 Task: Create new vendor bill with Date Opened: 04-May-23, Select Vendor: NorthridgeFix, Terms: Net 15. Make bill entry for item-1 with Date: 04-May-23, Description: PC Repair, Expense Account: Repair: Computer Repair, Quantity: 2, Unit Price: 49, Sales Tax: N, Sales Tax Included: N. Make entry for item-2 with Date: 04-May-23, Description: Antivirus Installation, Expense Account: Repair: Computer Repair, Quantity: 5, Unit Price: 99, Sales Tax: N, Sales Tax Included: N. Post Bill with Post Date: 04-May-23, Post to Accounts: Liabilities:Accounts Payble. Pay / Process Payment with Transaction Date: 18-May-23, Amount: 593, Transfer Account: Checking Account. Go to 'Print Bill'. Save a pdf copy of the bill.
Action: Mouse moved to (130, 29)
Screenshot: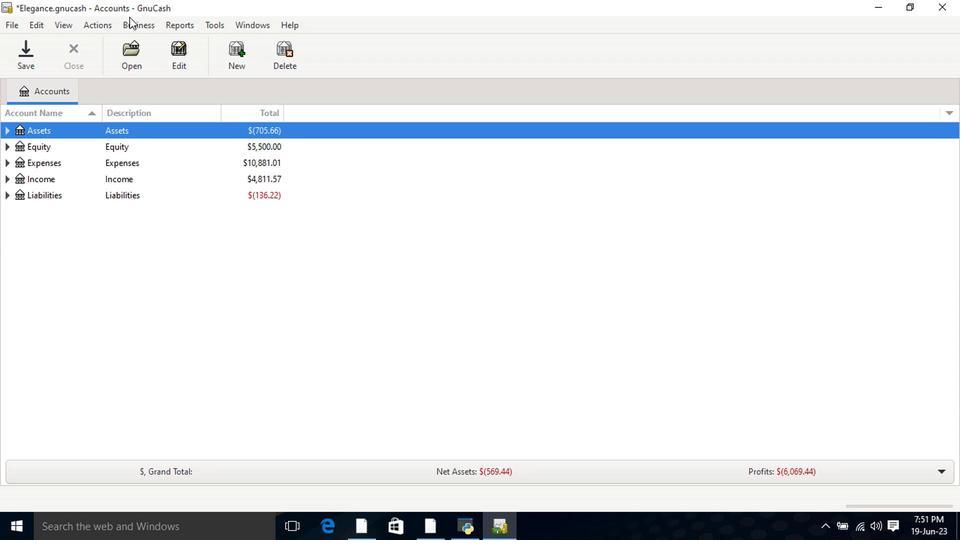 
Action: Mouse pressed left at (130, 29)
Screenshot: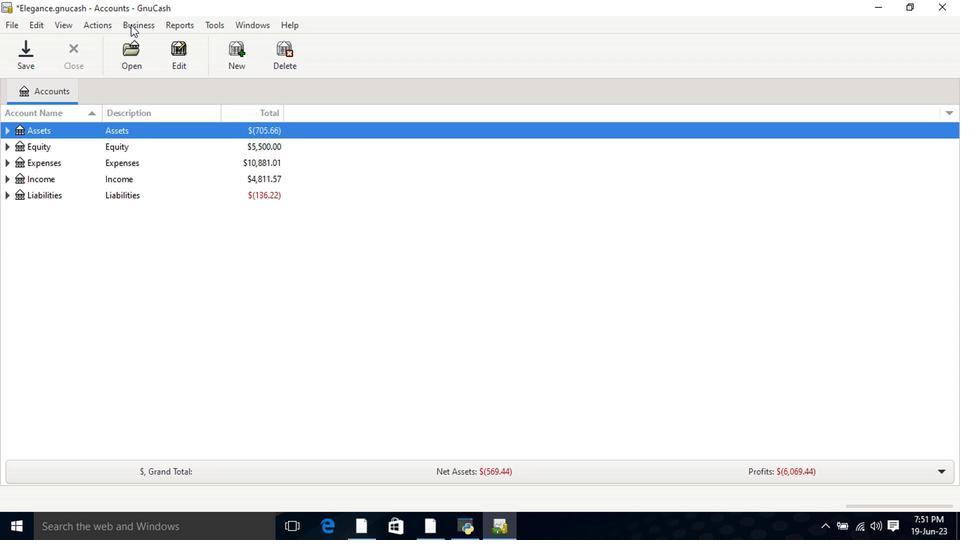 
Action: Mouse moved to (149, 60)
Screenshot: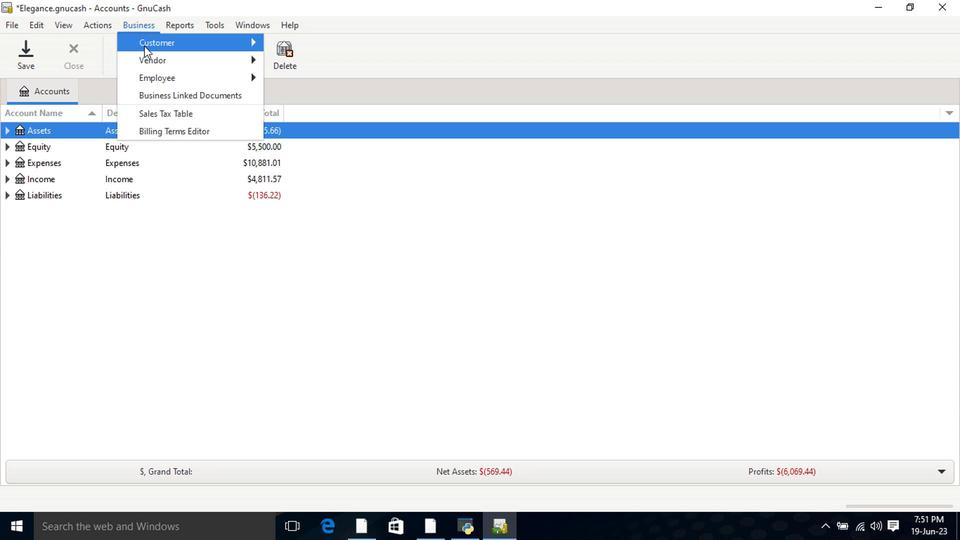 
Action: Mouse pressed left at (149, 60)
Screenshot: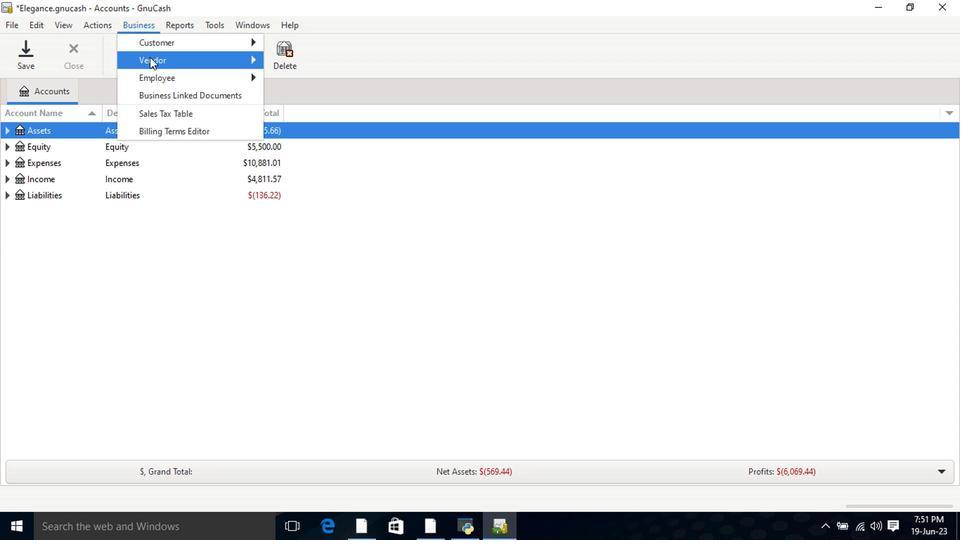 
Action: Mouse moved to (300, 114)
Screenshot: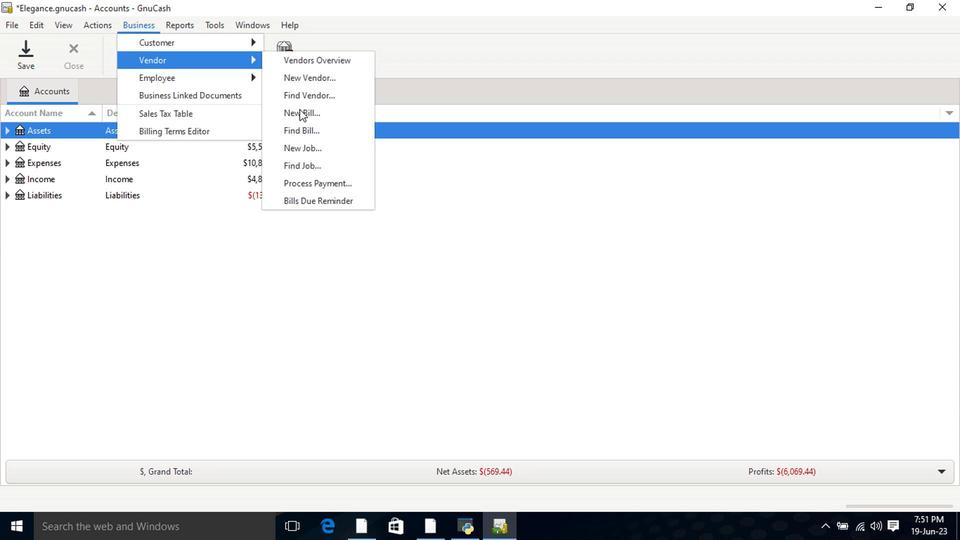 
Action: Mouse pressed left at (300, 114)
Screenshot: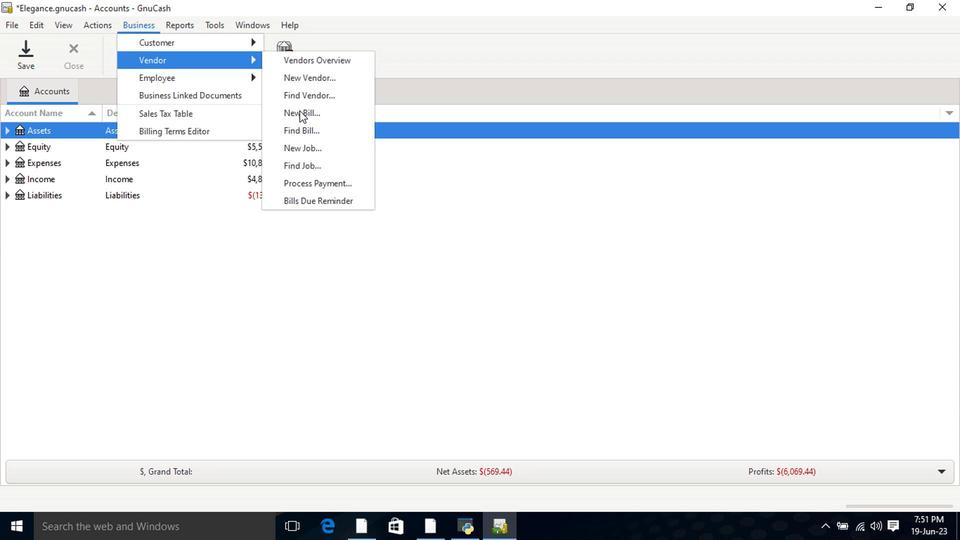 
Action: Mouse moved to (571, 188)
Screenshot: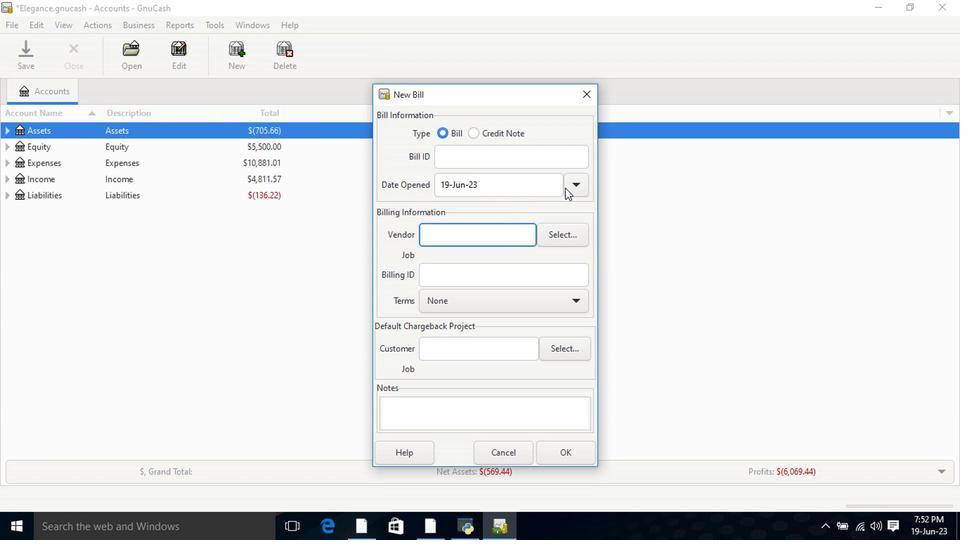 
Action: Mouse pressed left at (571, 188)
Screenshot: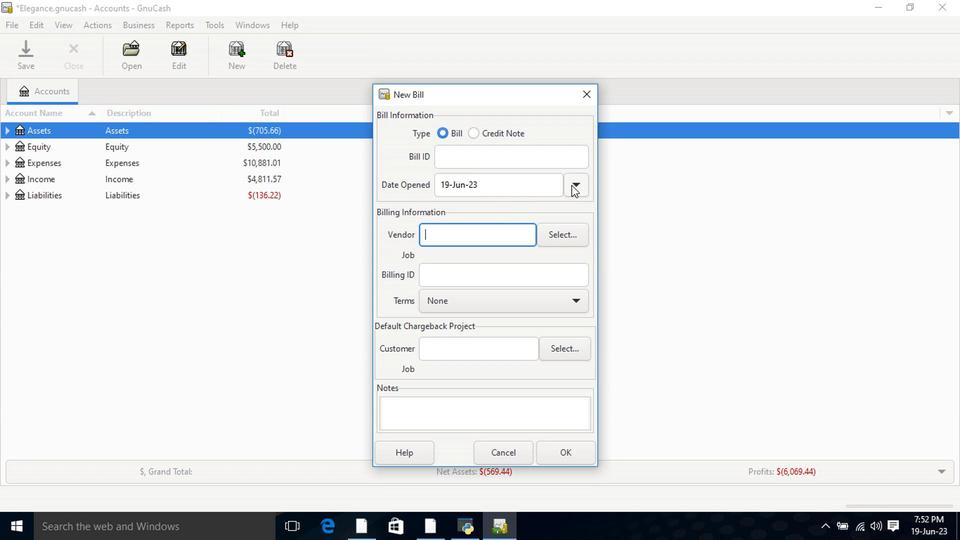 
Action: Mouse moved to (463, 207)
Screenshot: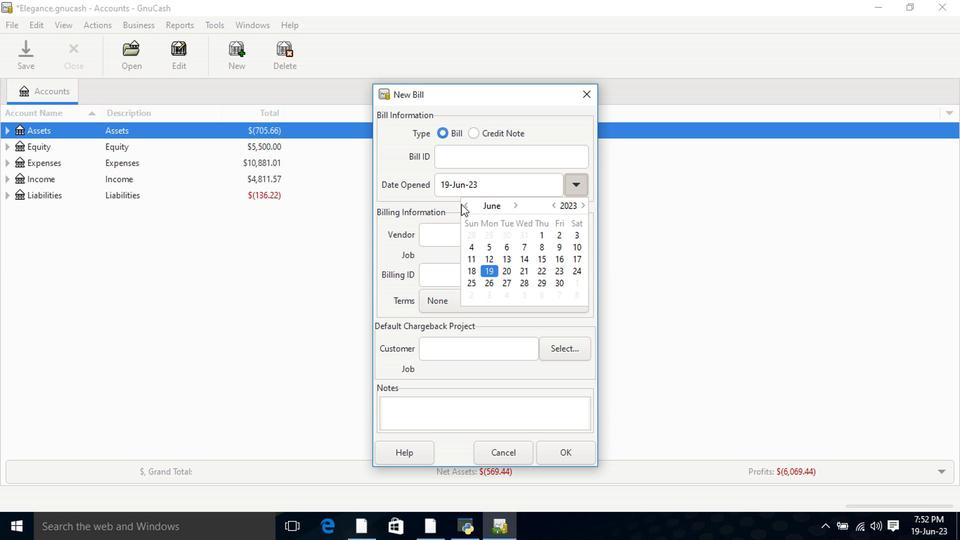 
Action: Mouse pressed left at (463, 207)
Screenshot: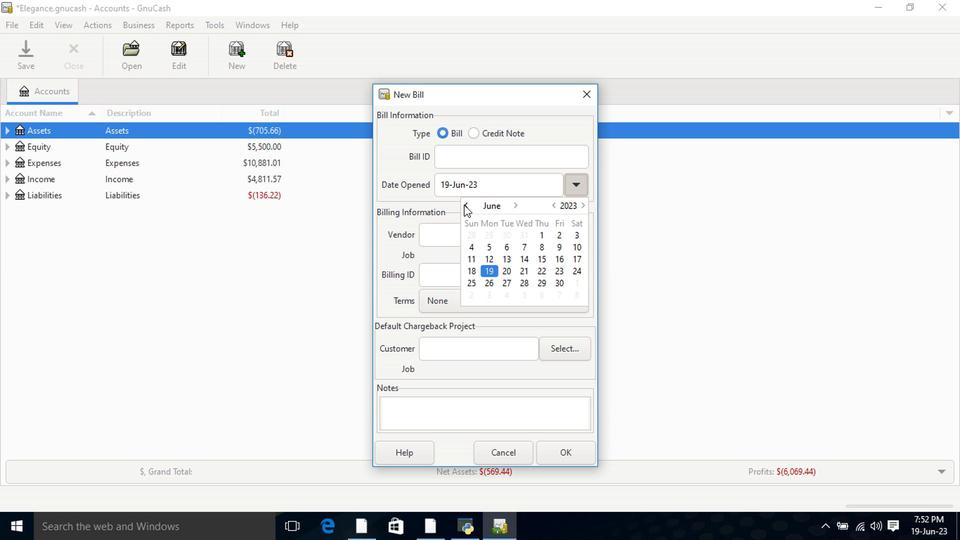
Action: Mouse moved to (536, 235)
Screenshot: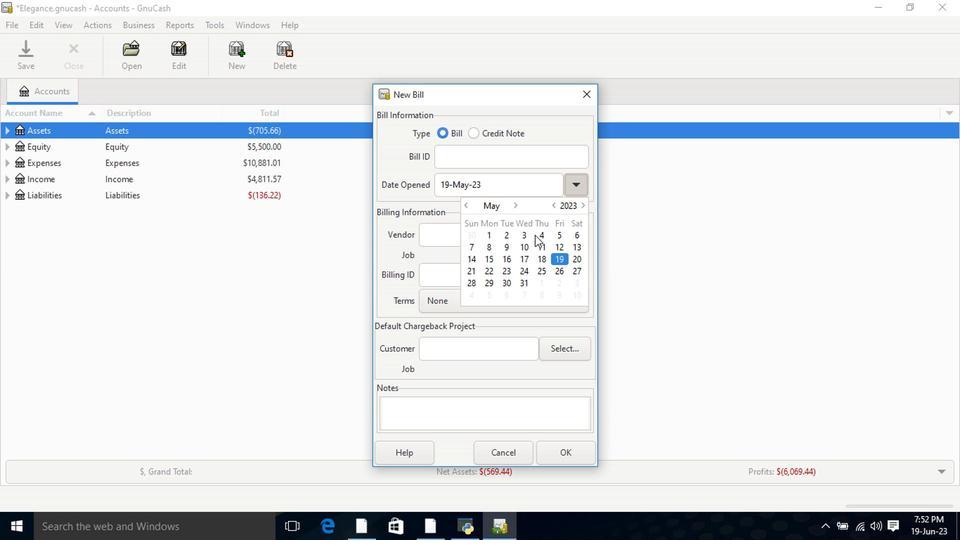 
Action: Mouse pressed left at (536, 235)
Screenshot: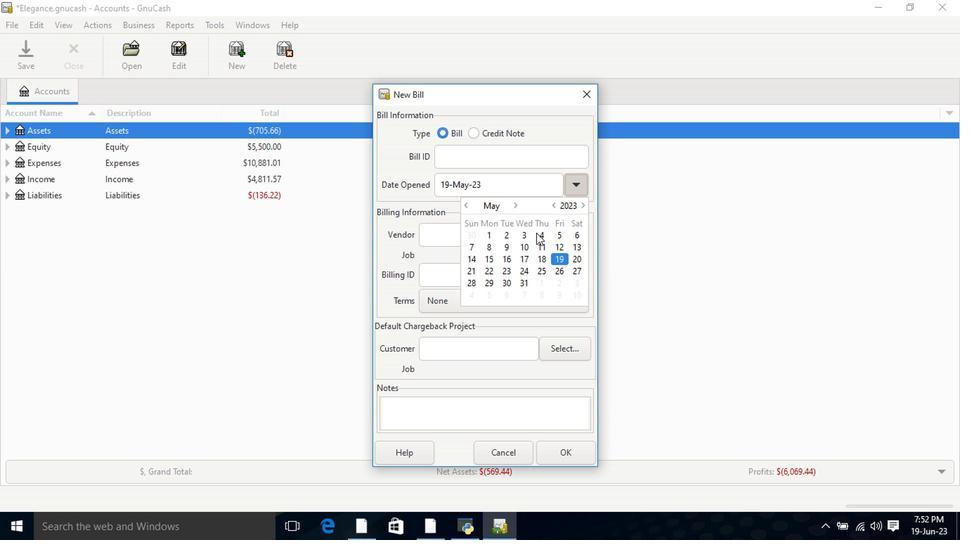 
Action: Mouse pressed left at (536, 235)
Screenshot: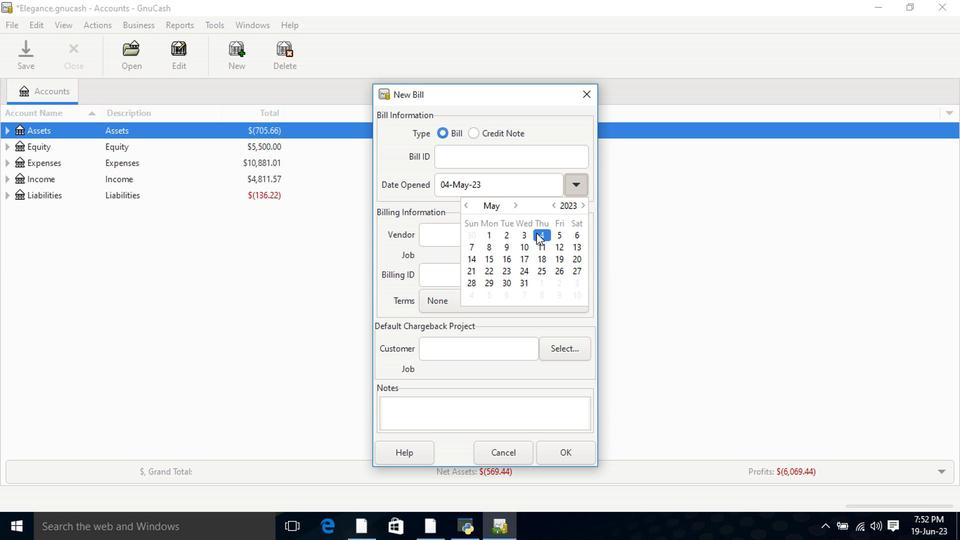 
Action: Mouse moved to (513, 235)
Screenshot: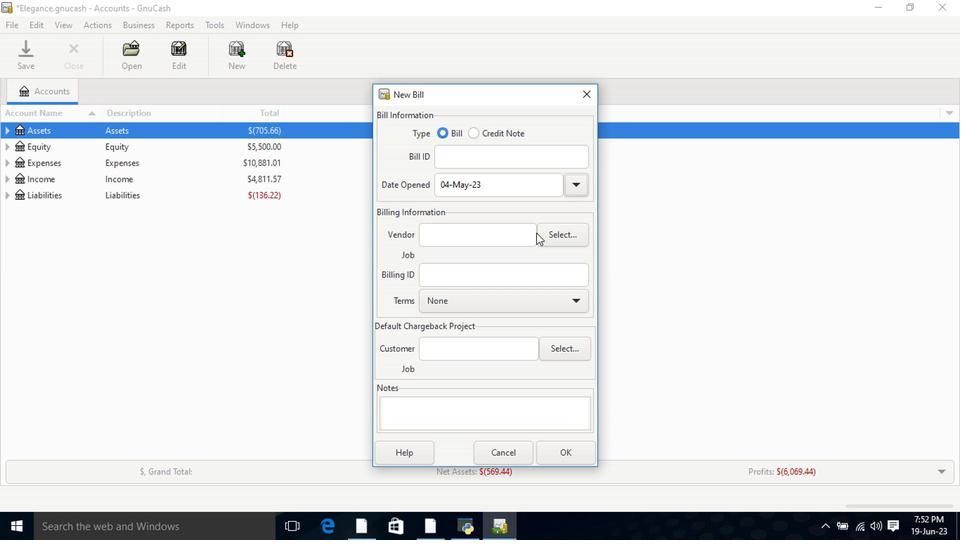 
Action: Mouse pressed left at (513, 235)
Screenshot: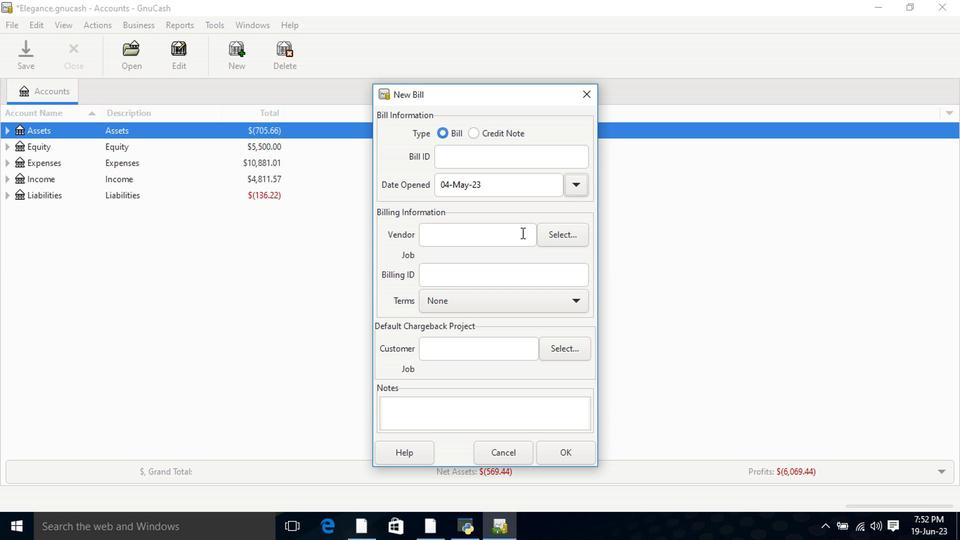 
Action: Key pressed <Key.shift>Nor
Screenshot: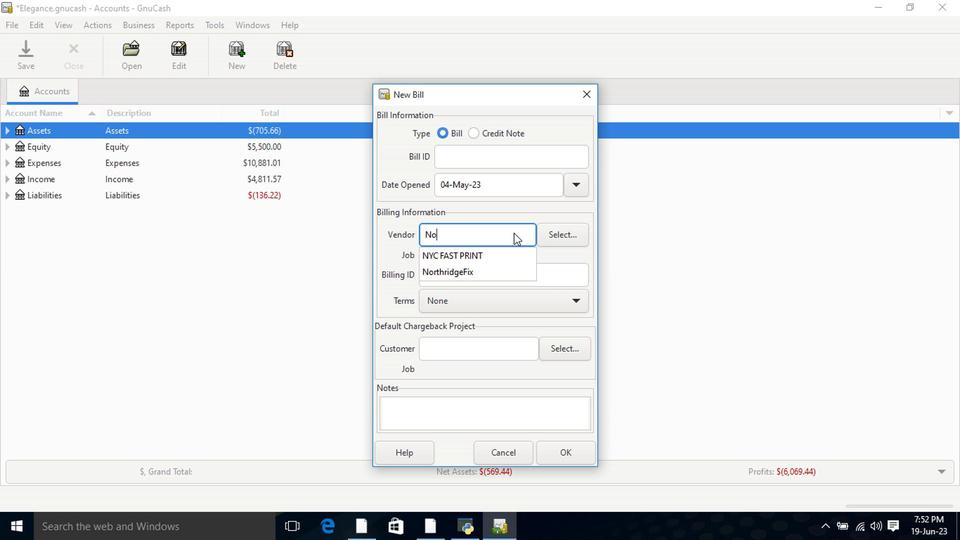 
Action: Mouse moved to (482, 252)
Screenshot: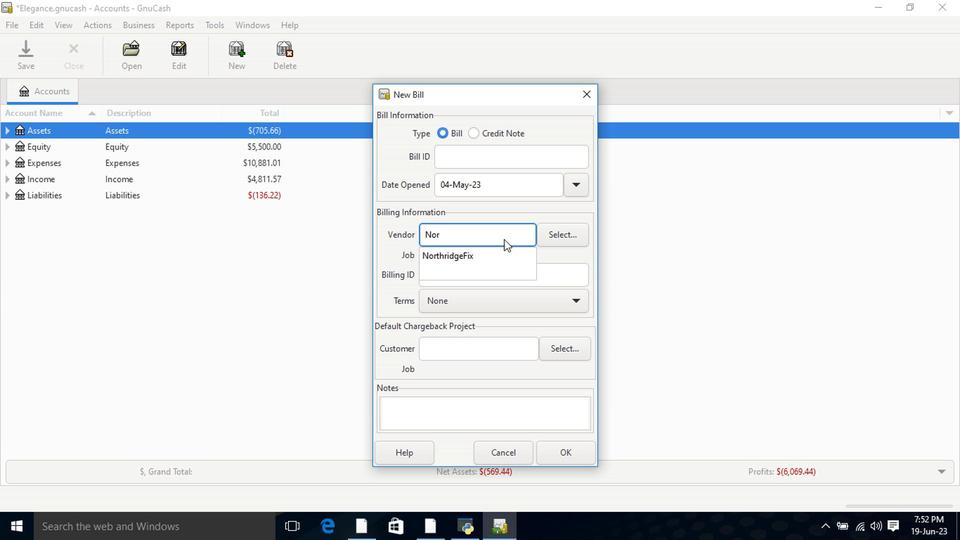 
Action: Mouse pressed left at (482, 252)
Screenshot: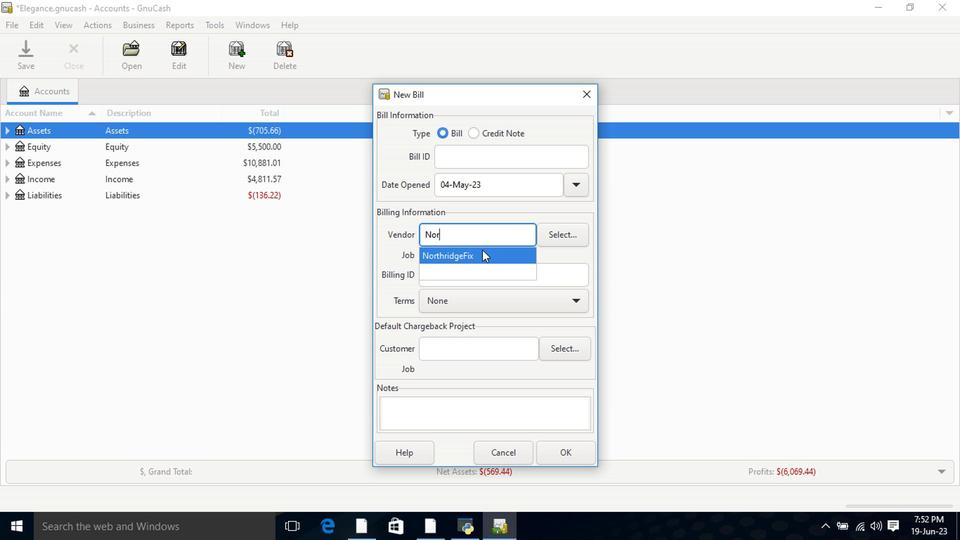 
Action: Mouse moved to (485, 315)
Screenshot: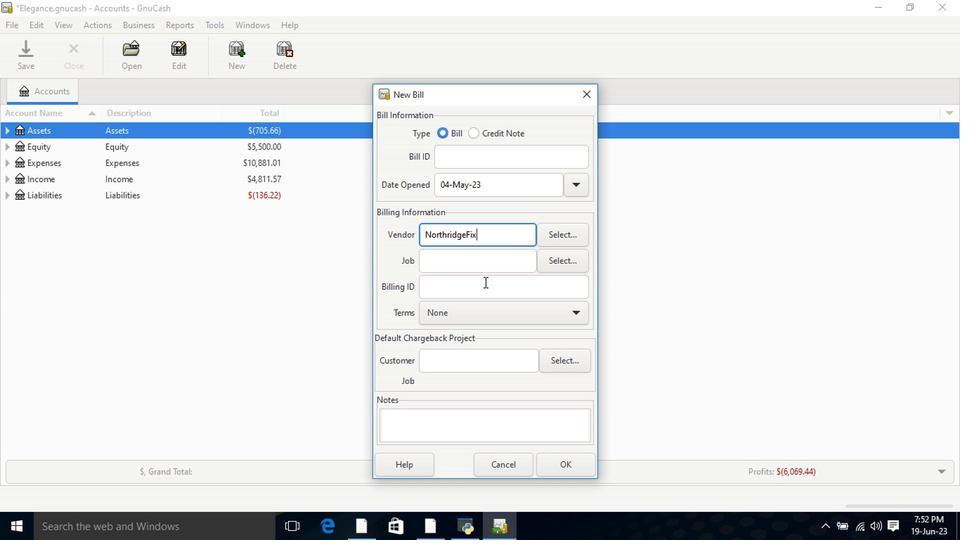 
Action: Mouse pressed left at (485, 315)
Screenshot: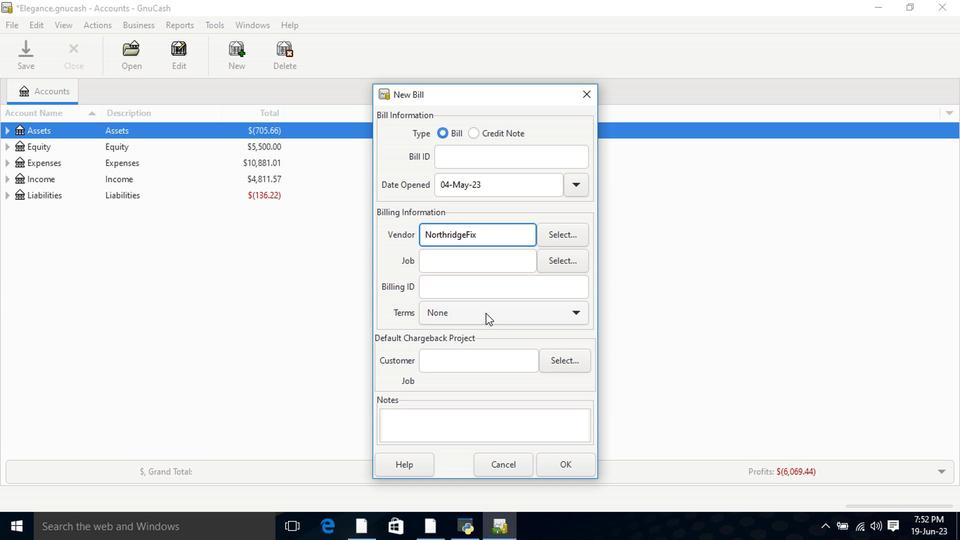 
Action: Mouse moved to (487, 332)
Screenshot: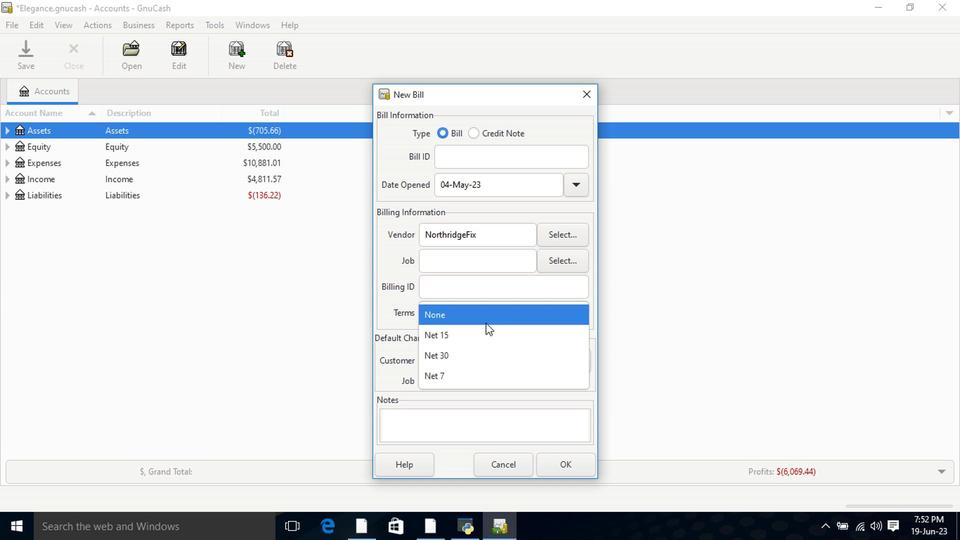 
Action: Mouse pressed left at (487, 332)
Screenshot: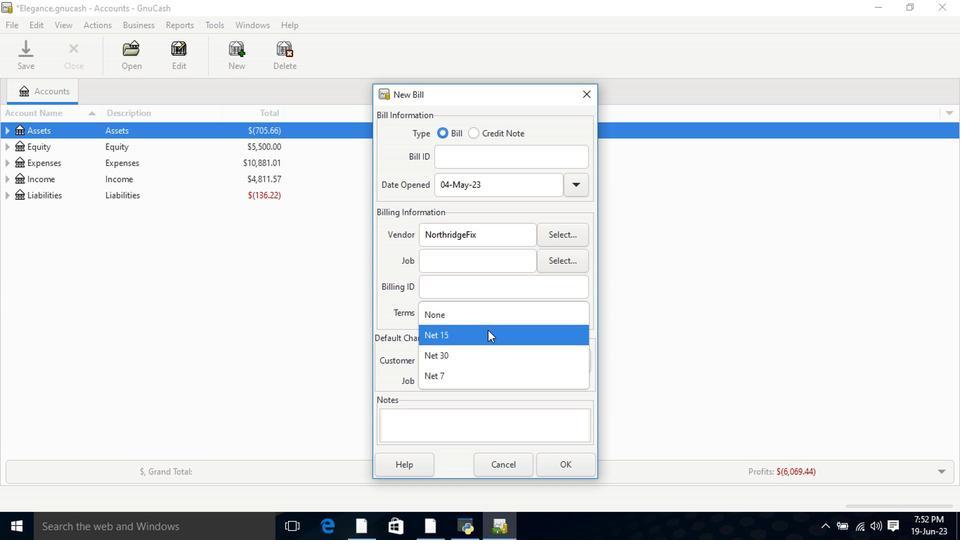 
Action: Mouse moved to (567, 468)
Screenshot: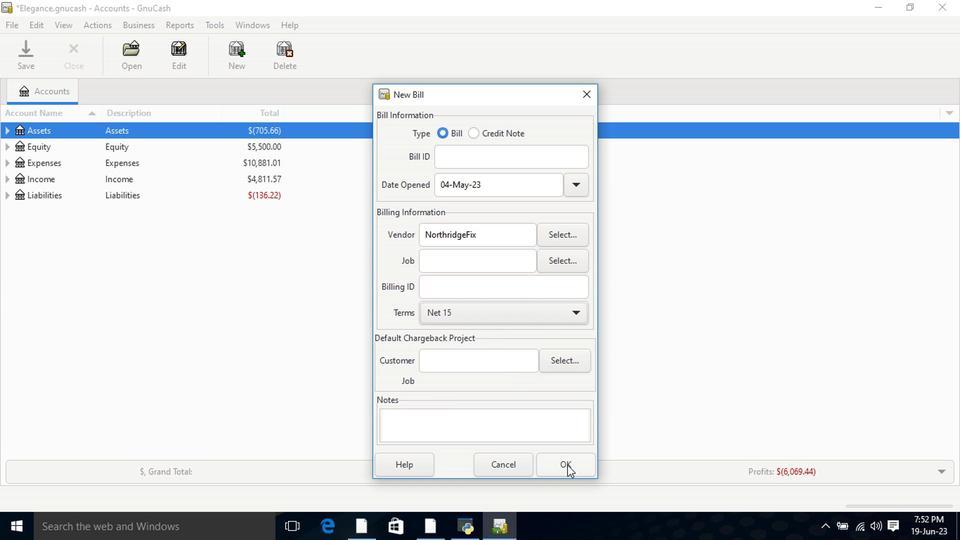 
Action: Mouse pressed left at (567, 468)
Screenshot: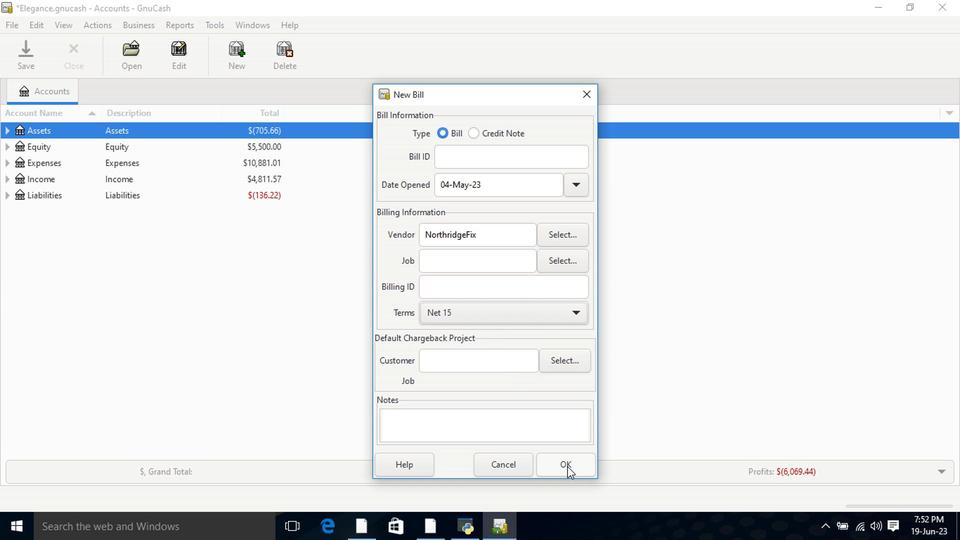 
Action: Mouse moved to (66, 323)
Screenshot: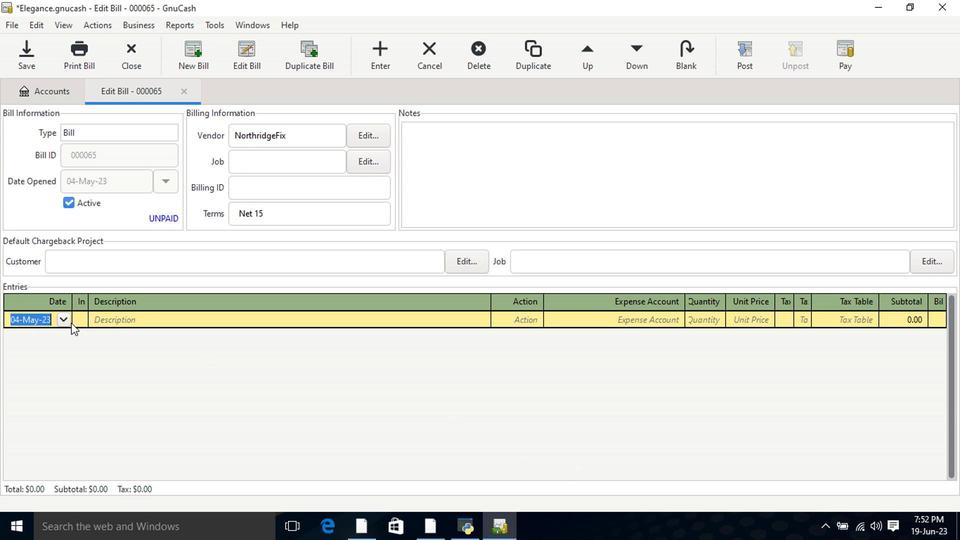 
Action: Key pressed <Key.tab><Key.shift>PC<Key.space><Key.shift><Key.shift>Repair<Key.tab>
Screenshot: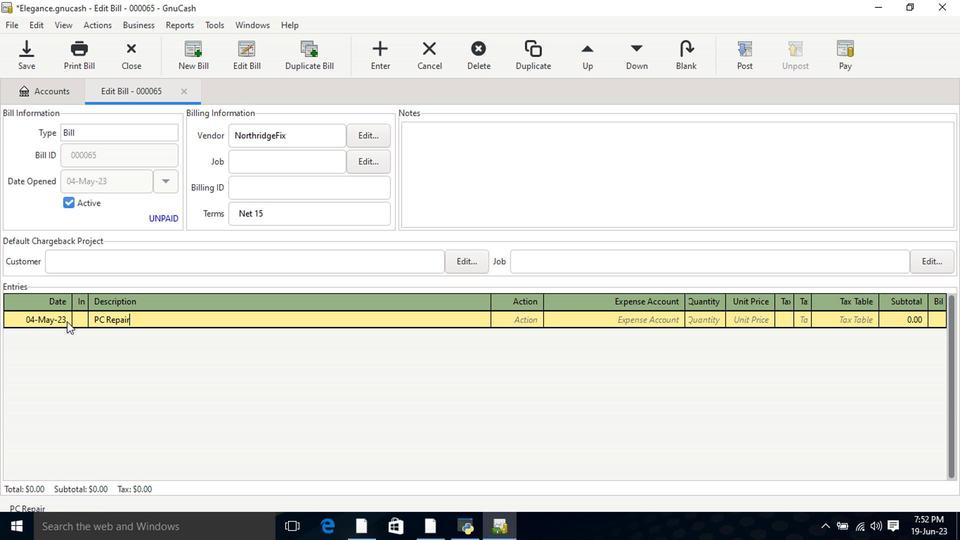 
Action: Mouse moved to (649, 323)
Screenshot: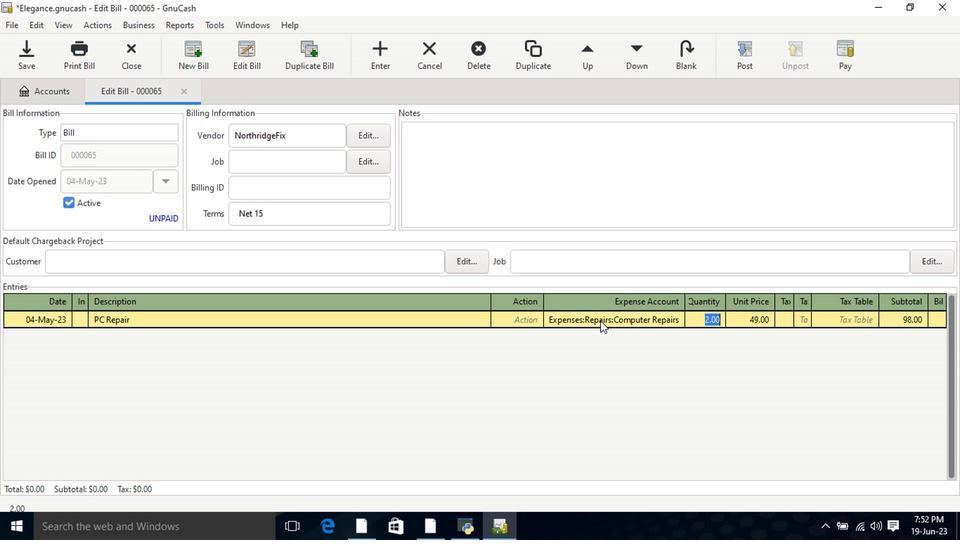 
Action: Key pressed <Key.tab><Key.tab>
Screenshot: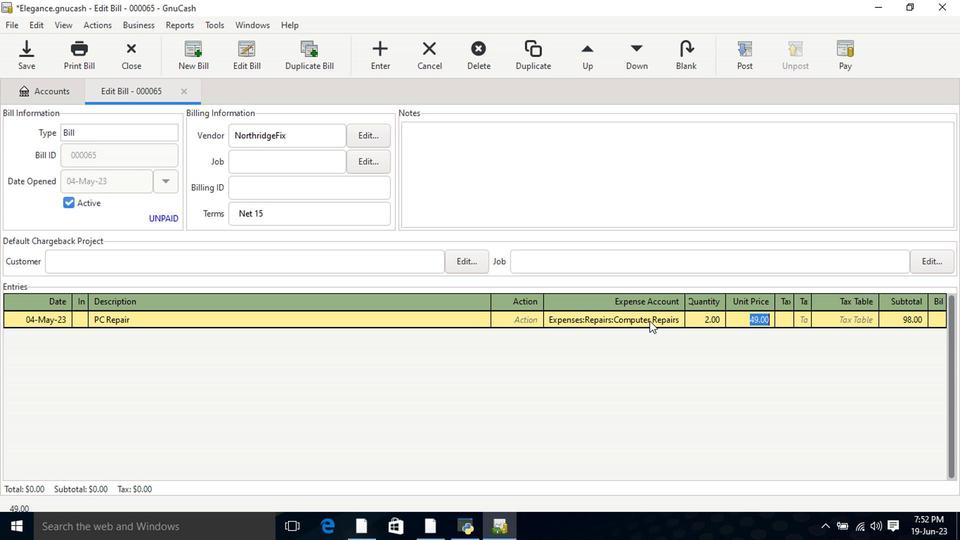 
Action: Mouse moved to (784, 325)
Screenshot: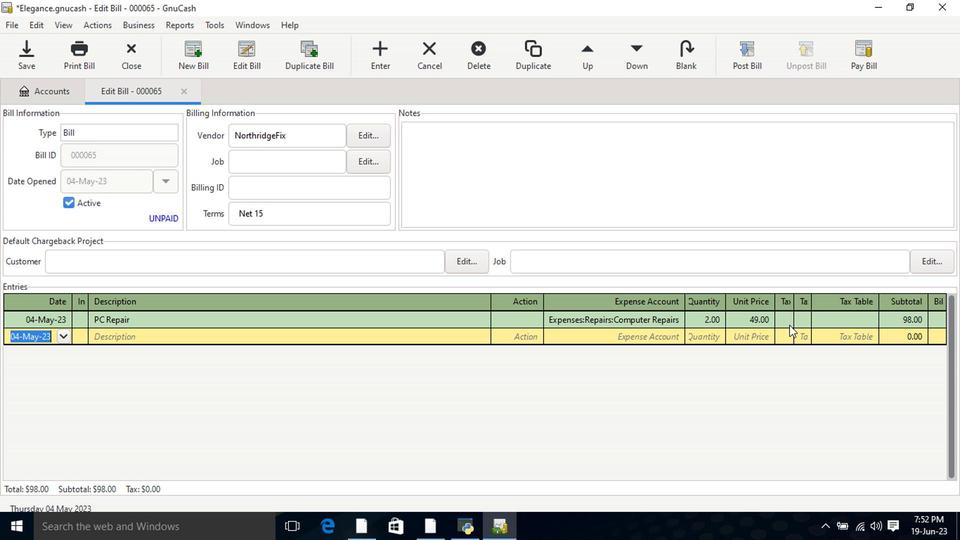 
Action: Key pressed <Key.tab><Key.shift>Ani<Key.backspace>ti<Key.tab><Key.tab><Key.tab>
Screenshot: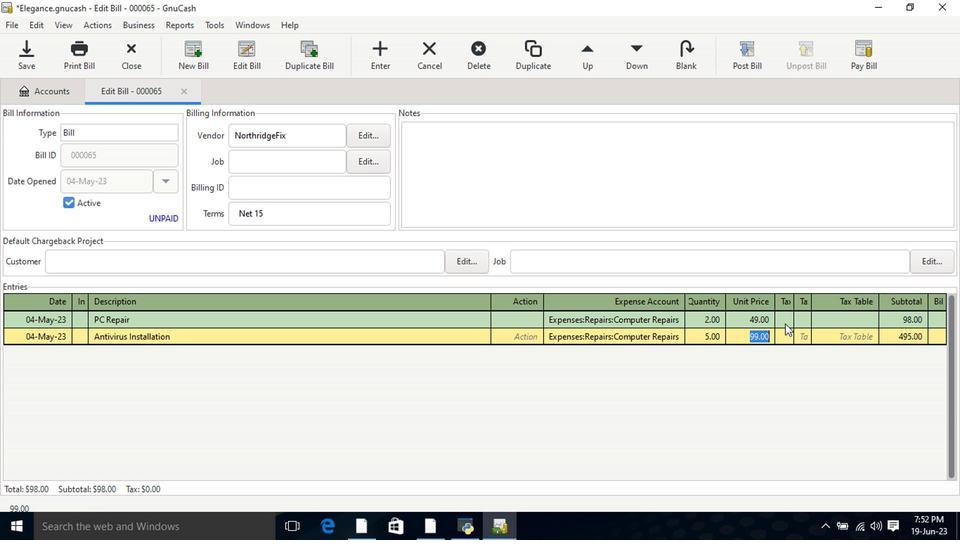 
Action: Mouse moved to (743, 74)
Screenshot: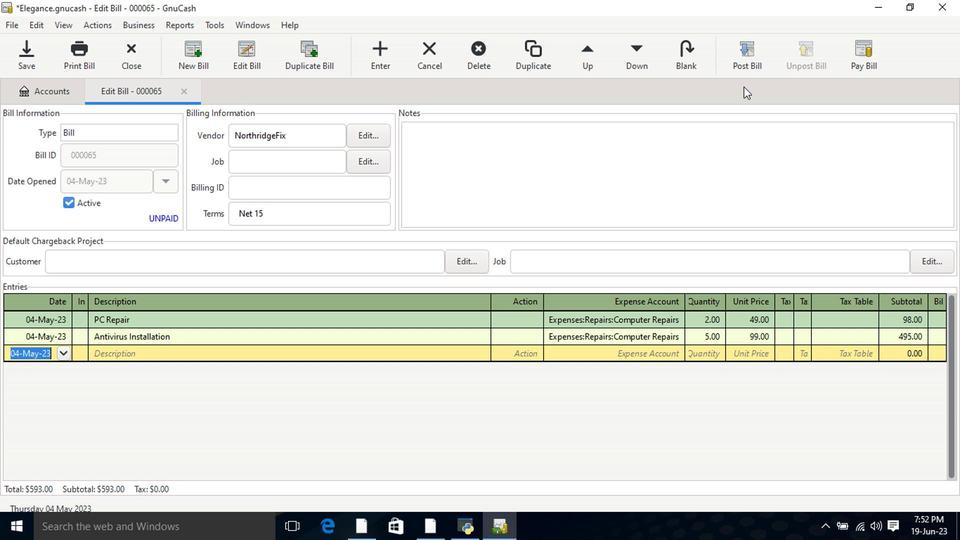 
Action: Mouse pressed left at (743, 74)
Screenshot: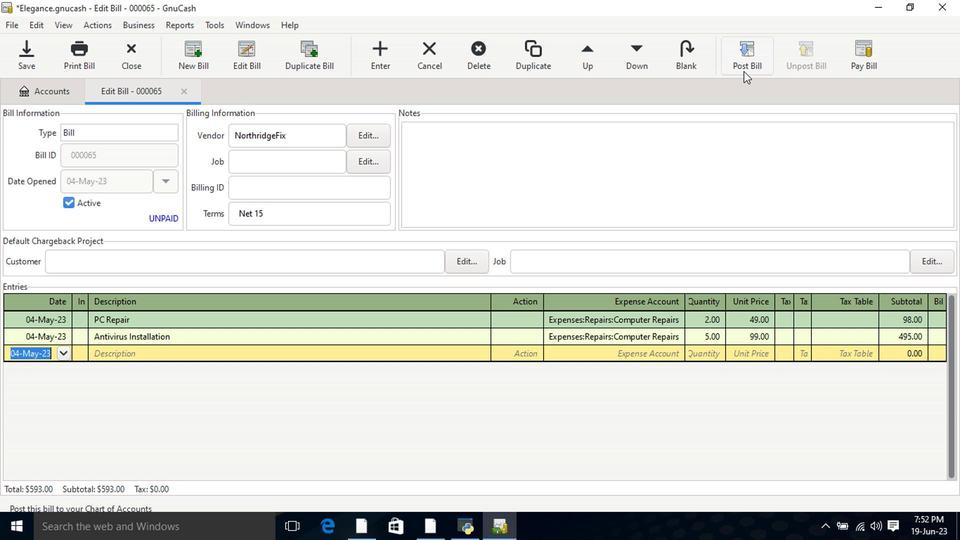 
Action: Mouse moved to (572, 361)
Screenshot: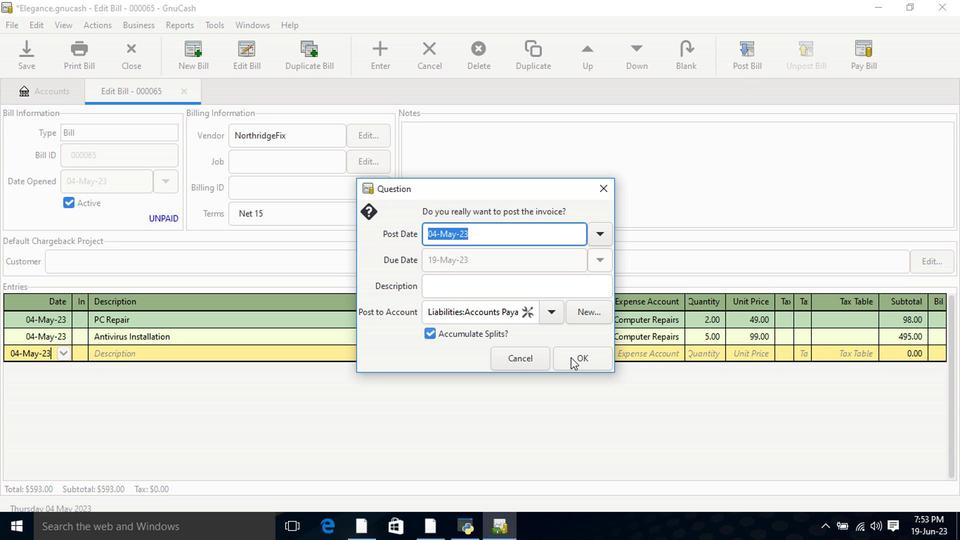 
Action: Mouse pressed left at (572, 361)
Screenshot: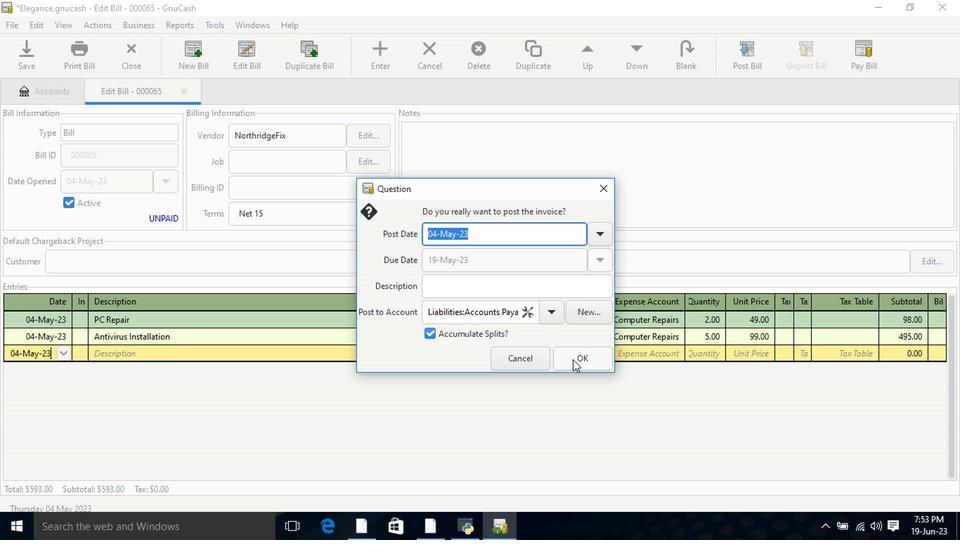 
Action: Mouse moved to (850, 58)
Screenshot: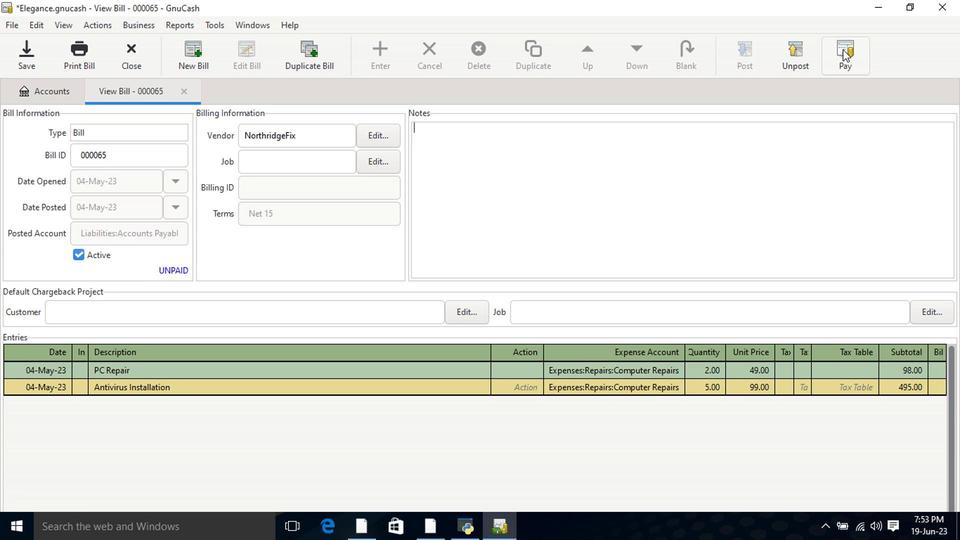 
Action: Mouse pressed left at (850, 58)
Screenshot: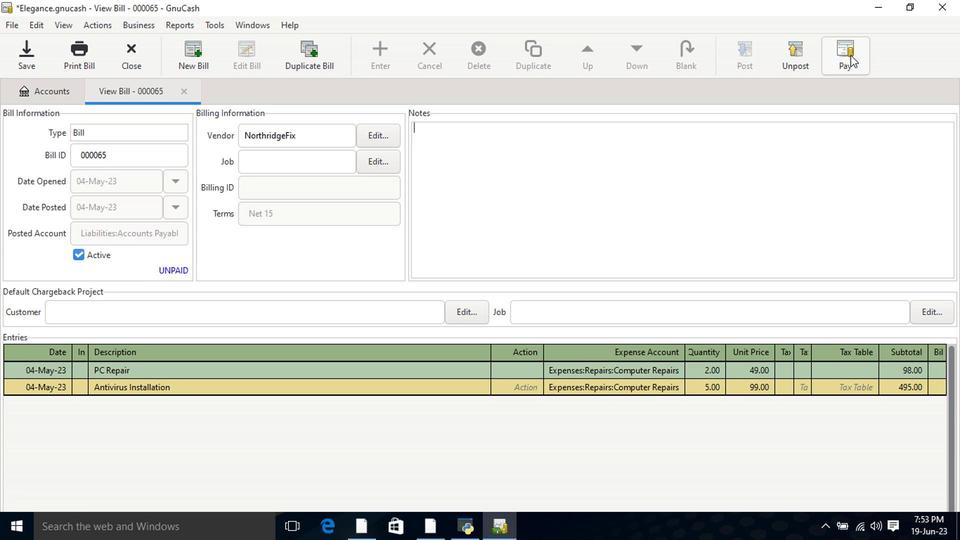 
Action: Mouse moved to (425, 284)
Screenshot: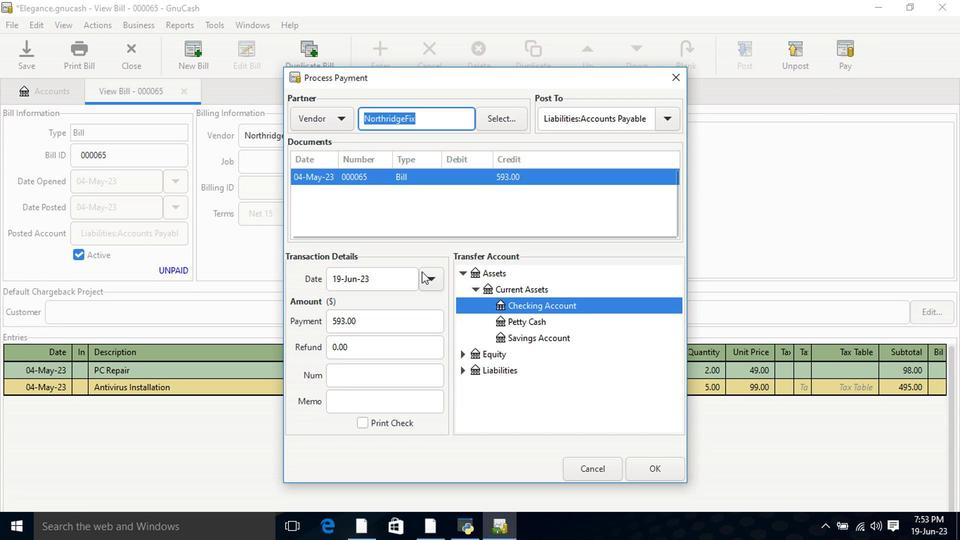 
Action: Mouse pressed left at (425, 284)
Screenshot: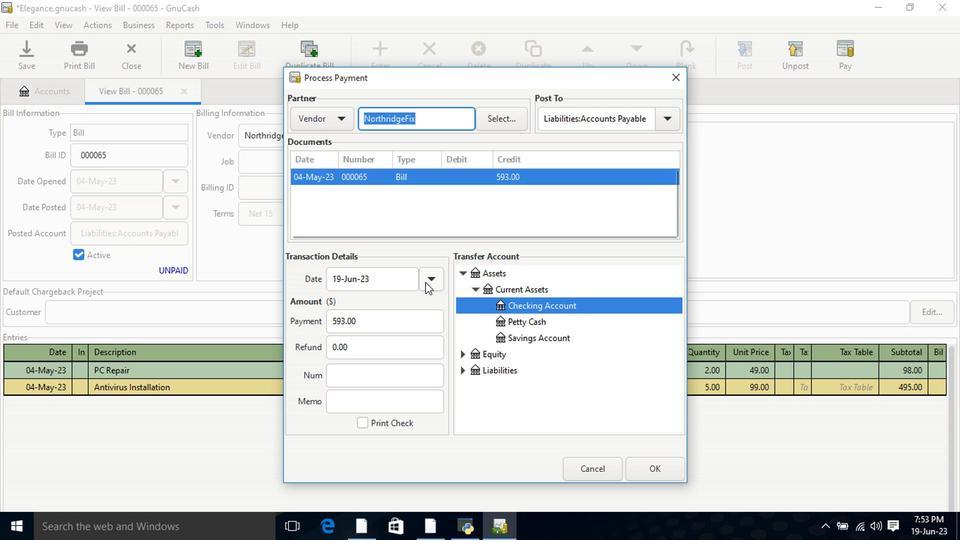 
Action: Mouse moved to (323, 307)
Screenshot: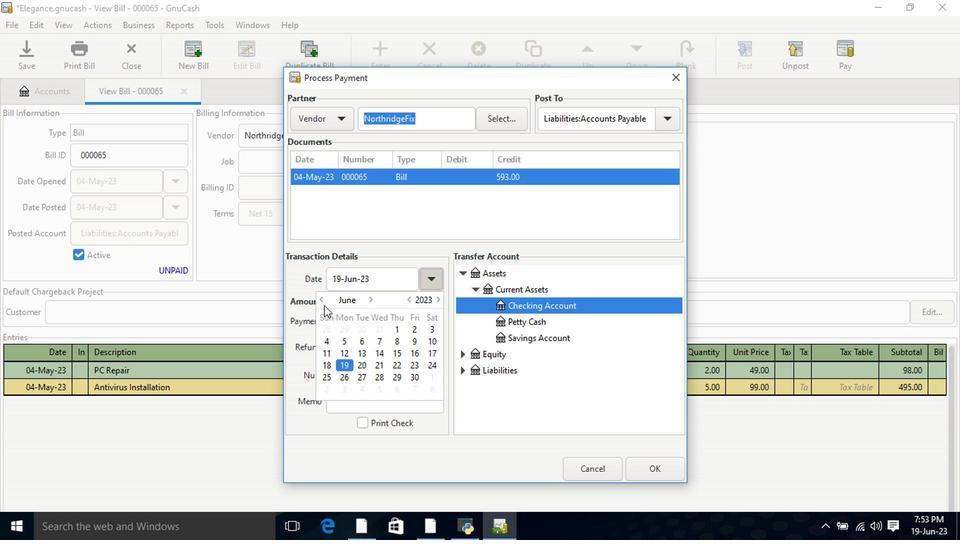 
Action: Mouse pressed left at (323, 307)
Screenshot: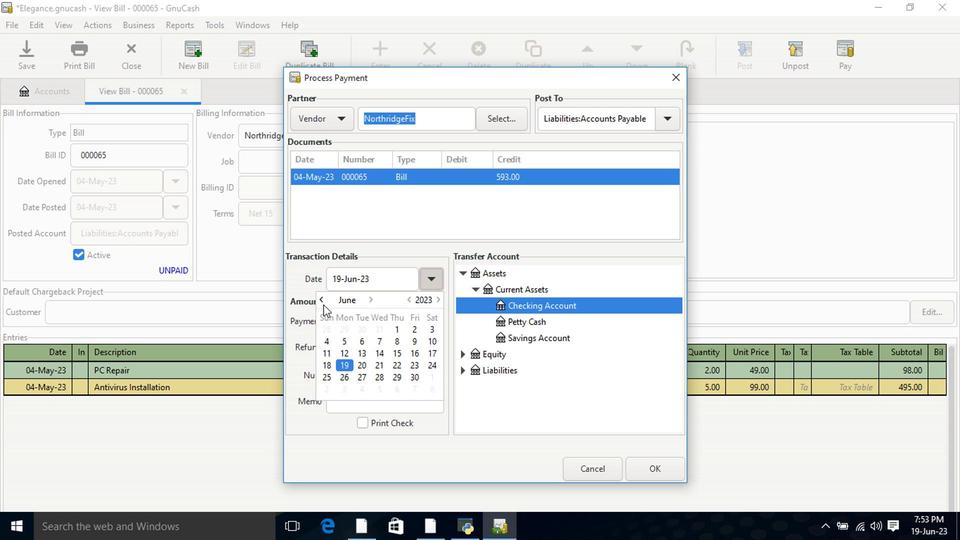 
Action: Mouse moved to (394, 356)
Screenshot: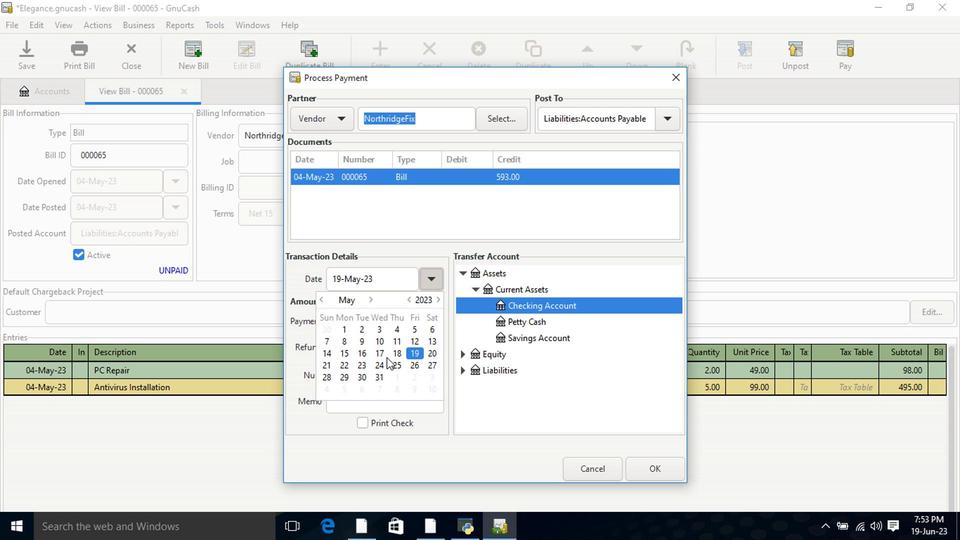 
Action: Mouse pressed left at (394, 356)
Screenshot: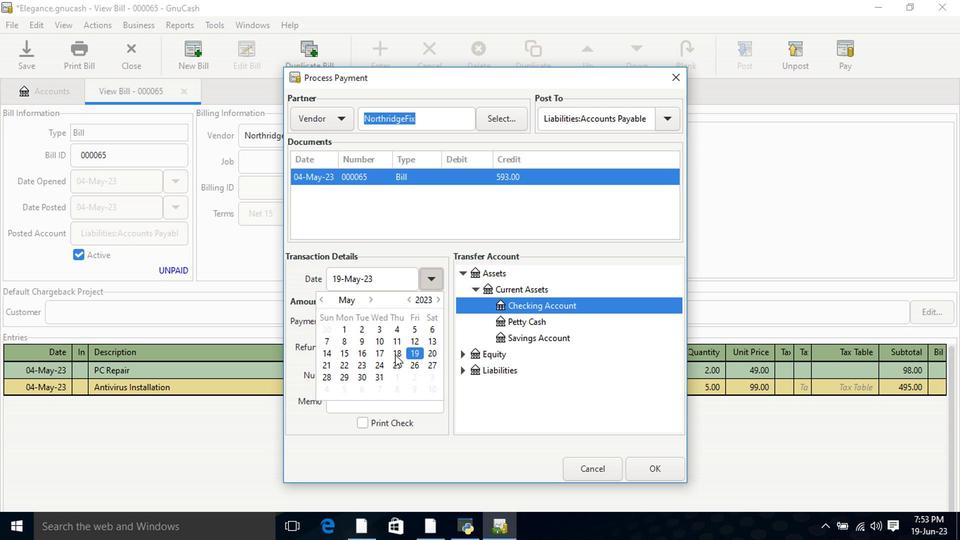 
Action: Mouse pressed left at (394, 356)
Screenshot: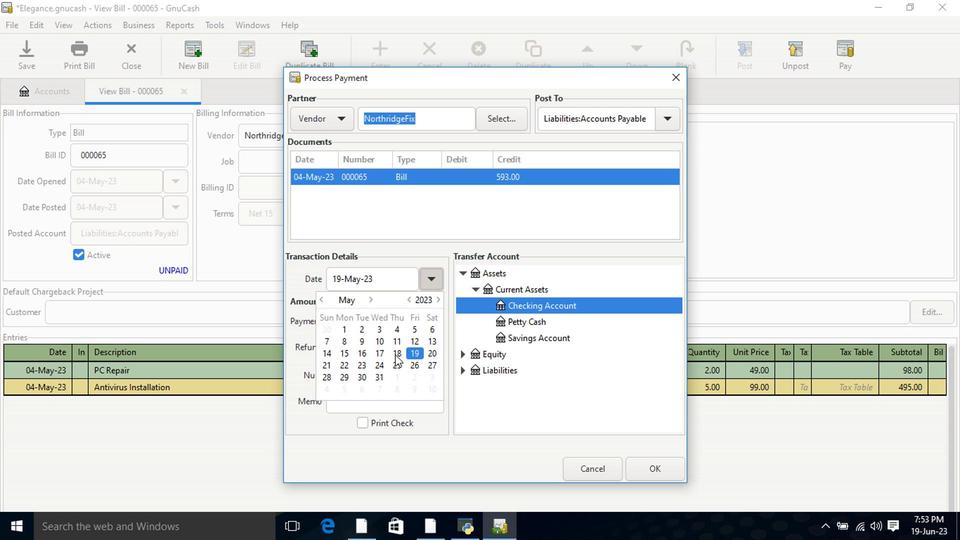 
Action: Mouse moved to (466, 272)
Screenshot: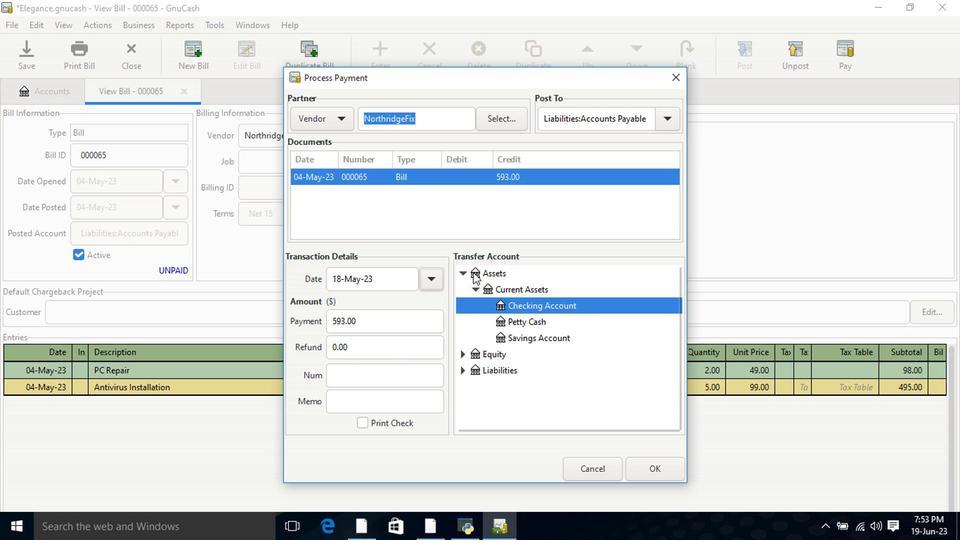 
Action: Mouse pressed left at (466, 272)
Screenshot: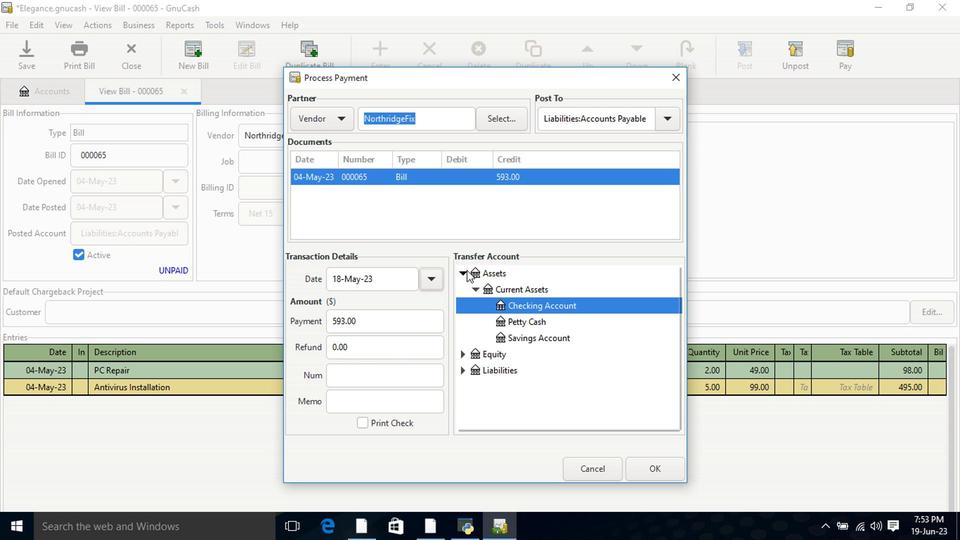 
Action: Mouse moved to (465, 274)
Screenshot: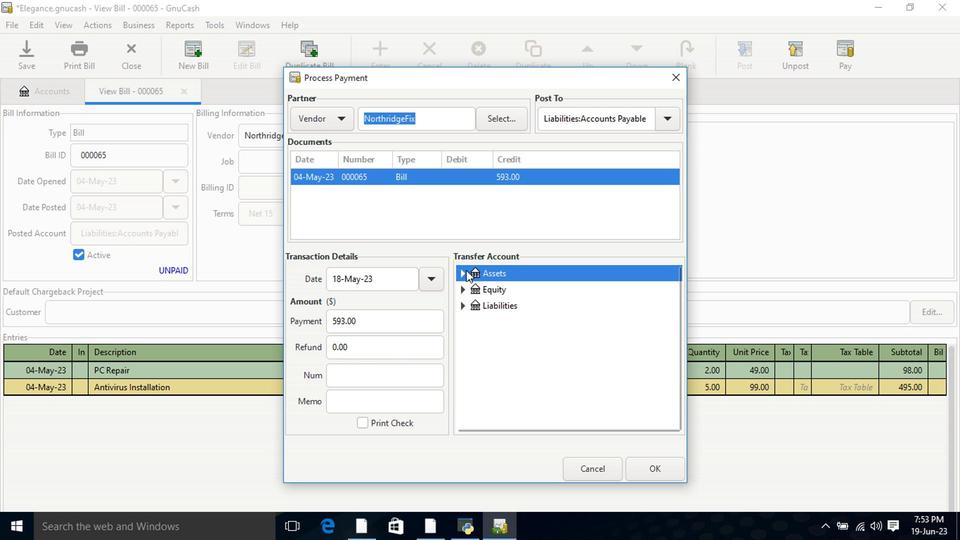 
Action: Mouse pressed left at (465, 274)
Screenshot: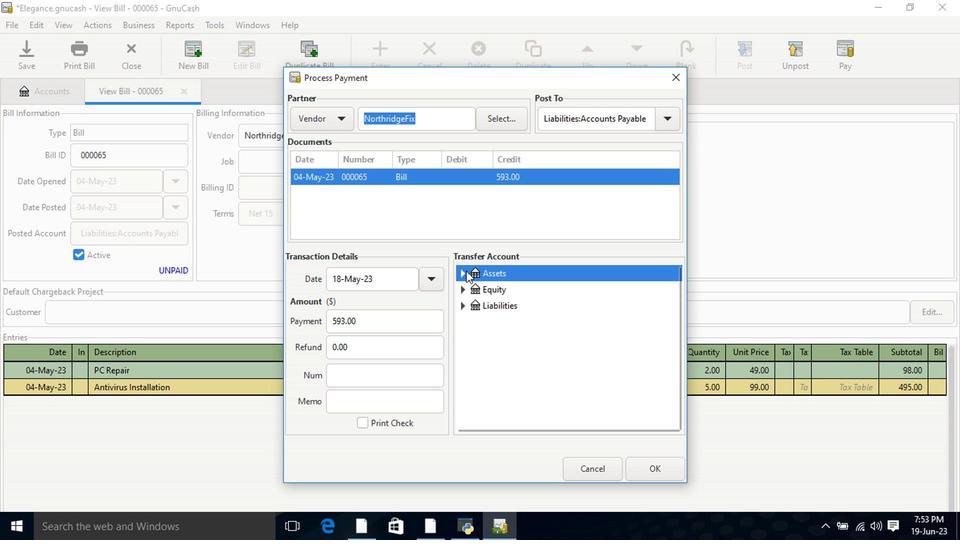 
Action: Mouse moved to (489, 286)
Screenshot: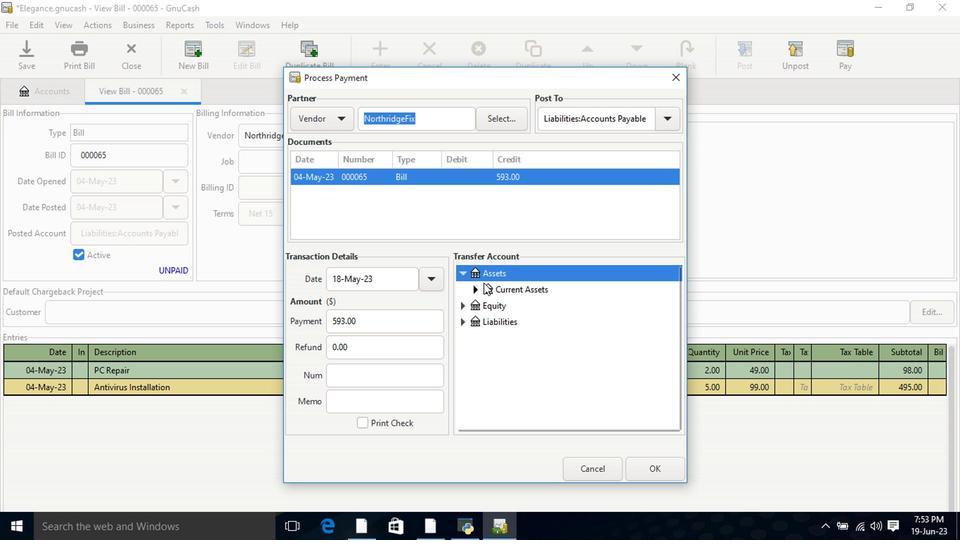 
Action: Mouse pressed left at (489, 286)
Screenshot: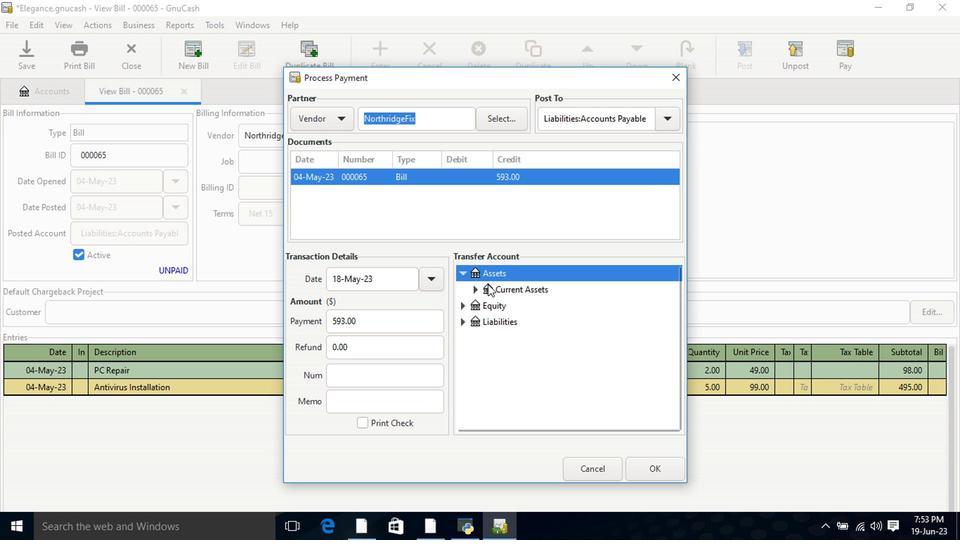
Action: Mouse moved to (474, 292)
Screenshot: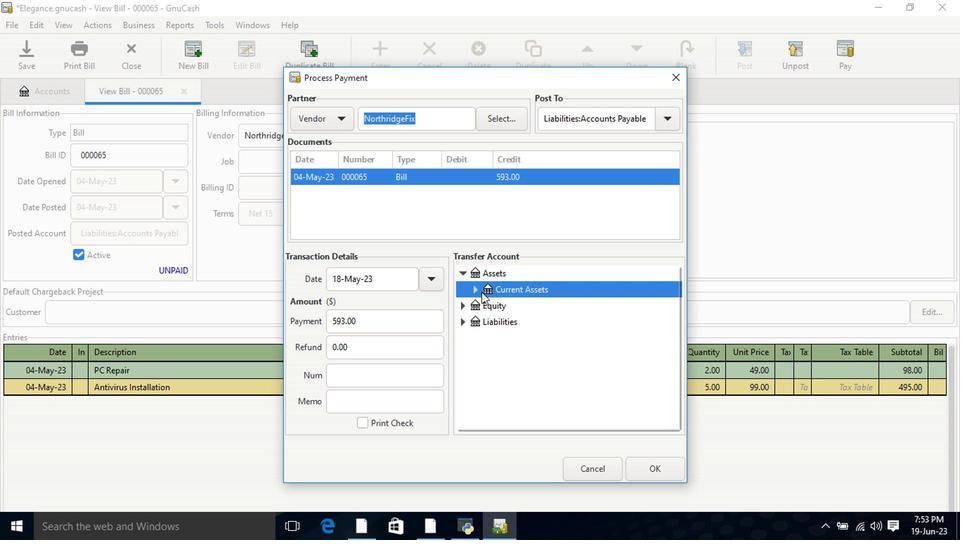 
Action: Mouse pressed left at (474, 292)
Screenshot: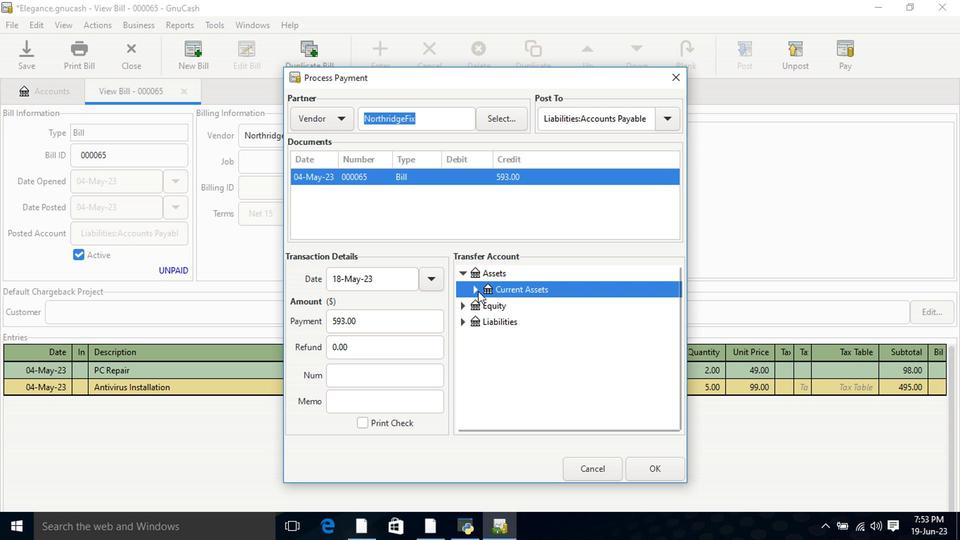 
Action: Mouse moved to (506, 309)
Screenshot: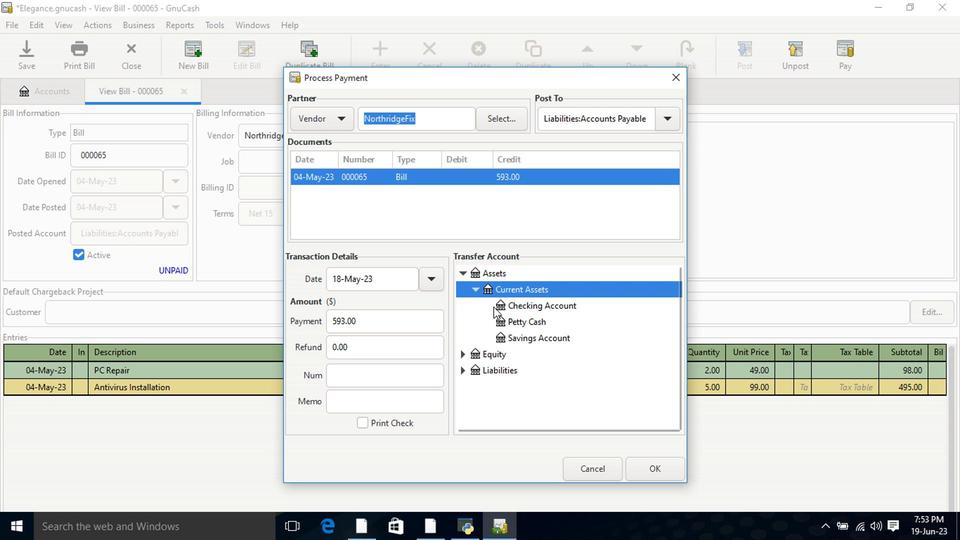 
Action: Mouse pressed left at (506, 309)
Screenshot: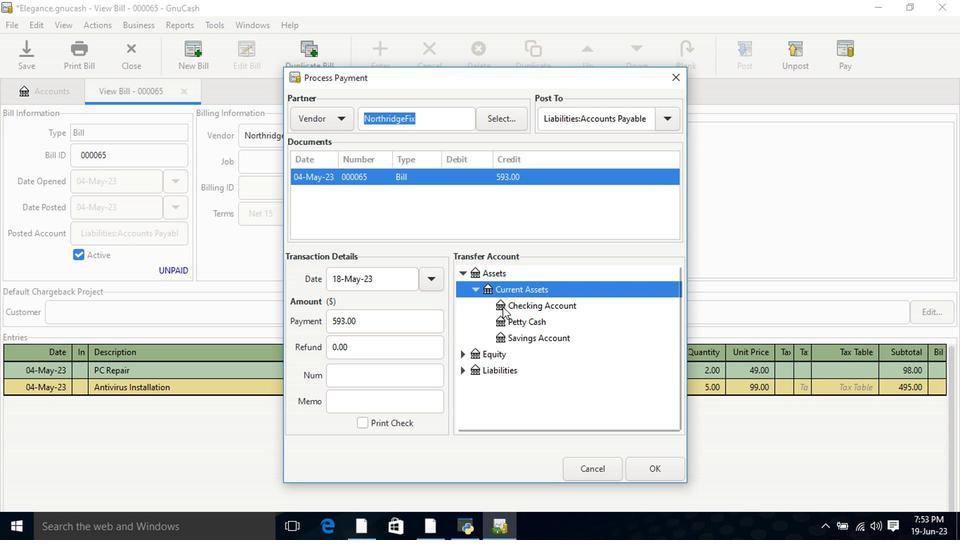 
Action: Mouse moved to (662, 474)
Screenshot: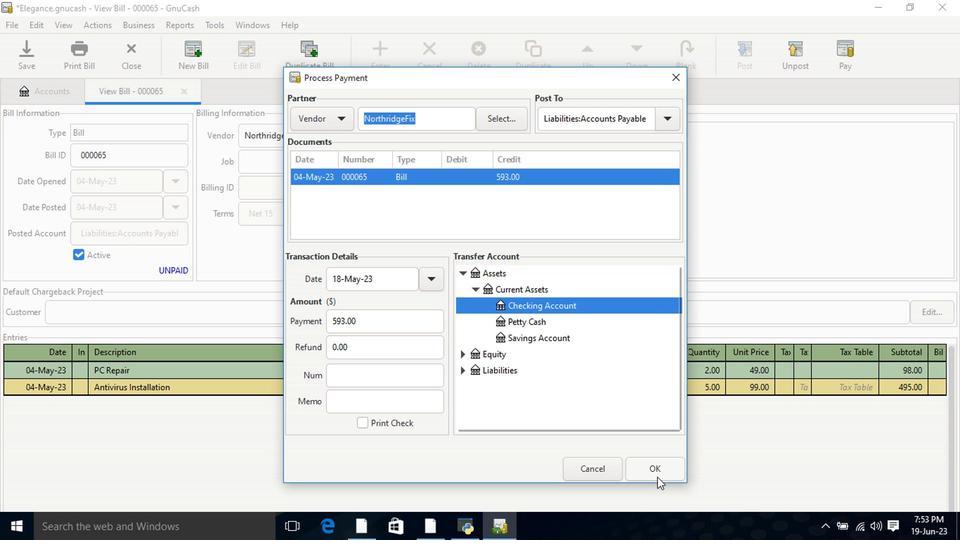 
Action: Mouse pressed left at (662, 474)
Screenshot: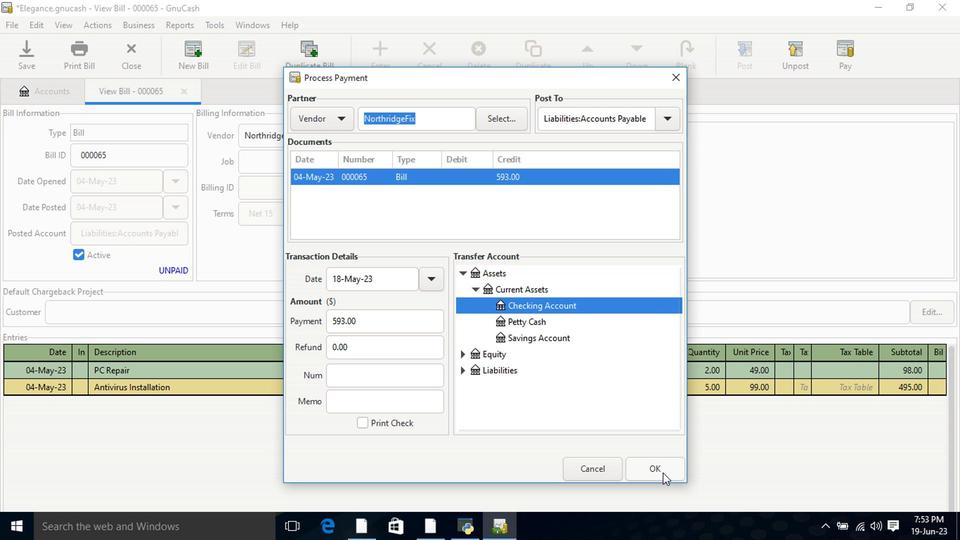 
Action: Mouse moved to (89, 61)
Screenshot: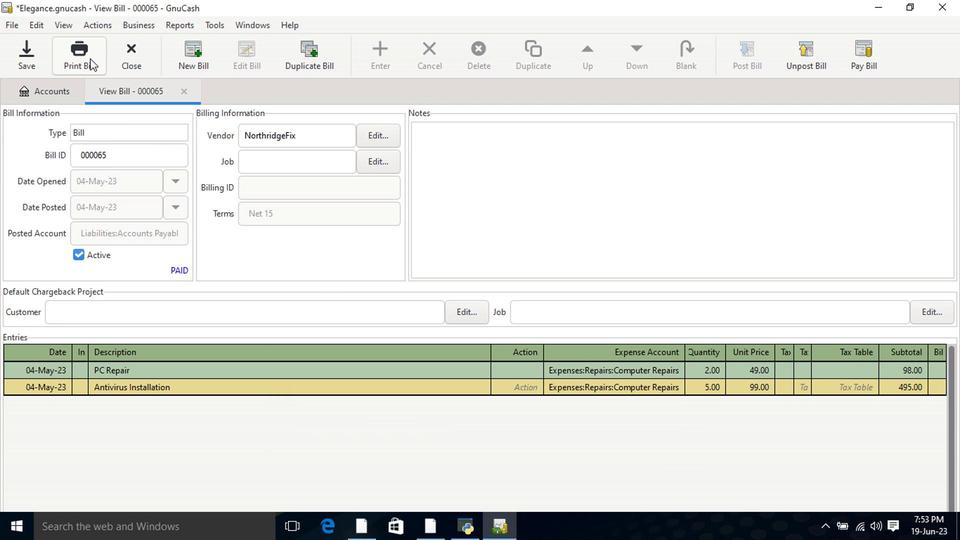 
Action: Mouse pressed left at (89, 61)
Screenshot: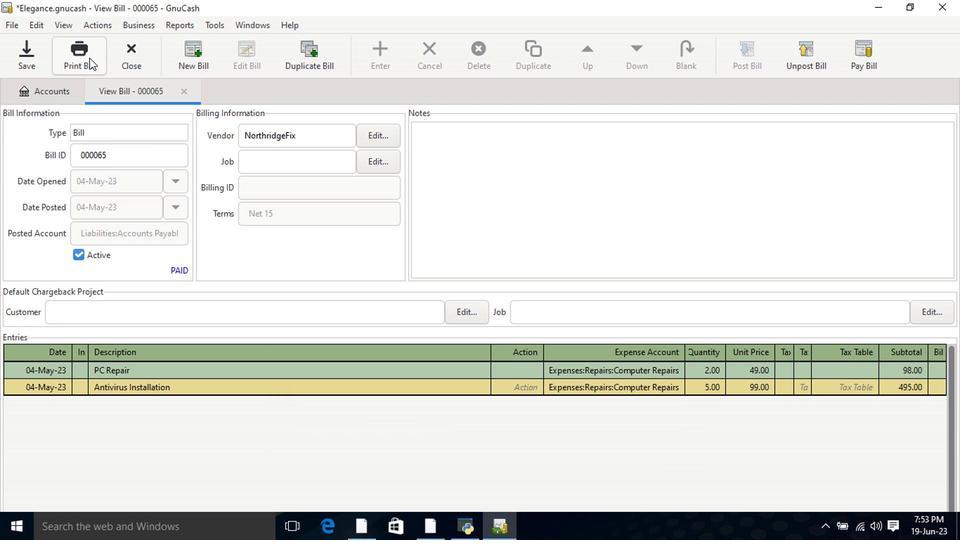 
Action: Mouse moved to (657, 60)
Screenshot: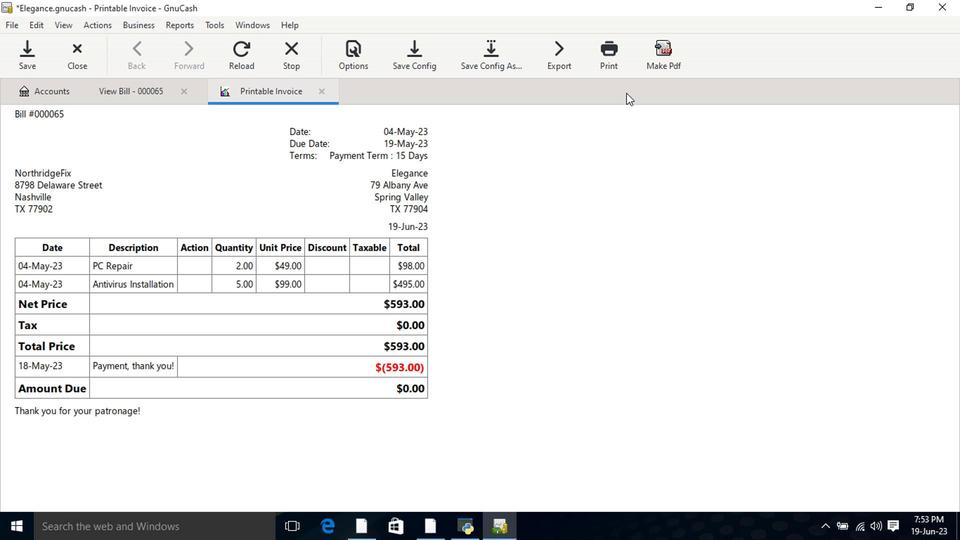 
Action: Mouse pressed left at (657, 60)
Screenshot: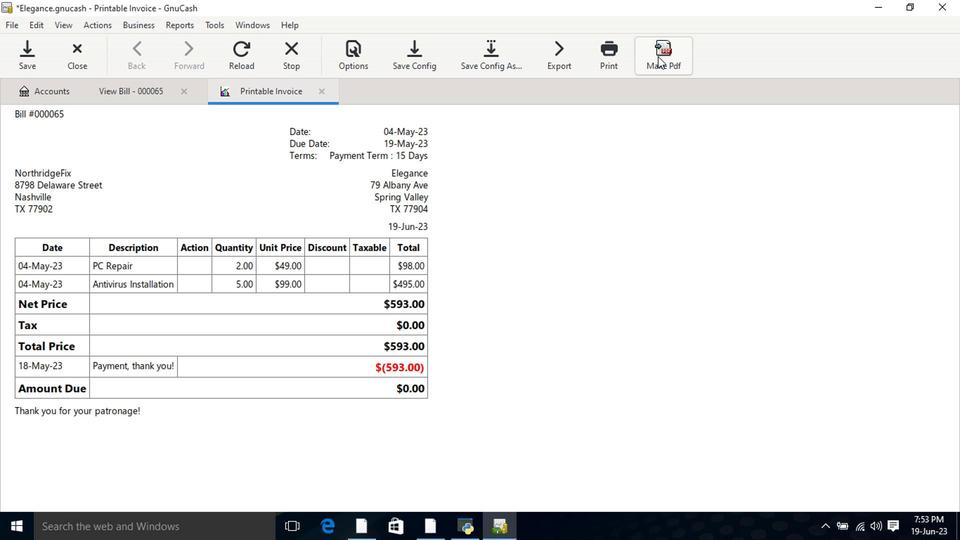 
Action: Mouse moved to (627, 465)
Screenshot: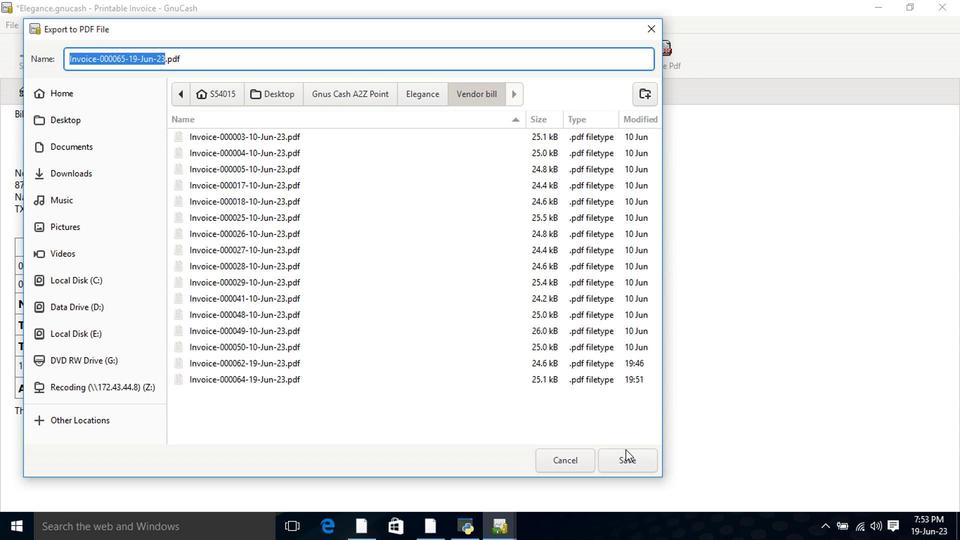 
Action: Mouse pressed left at (627, 465)
Screenshot: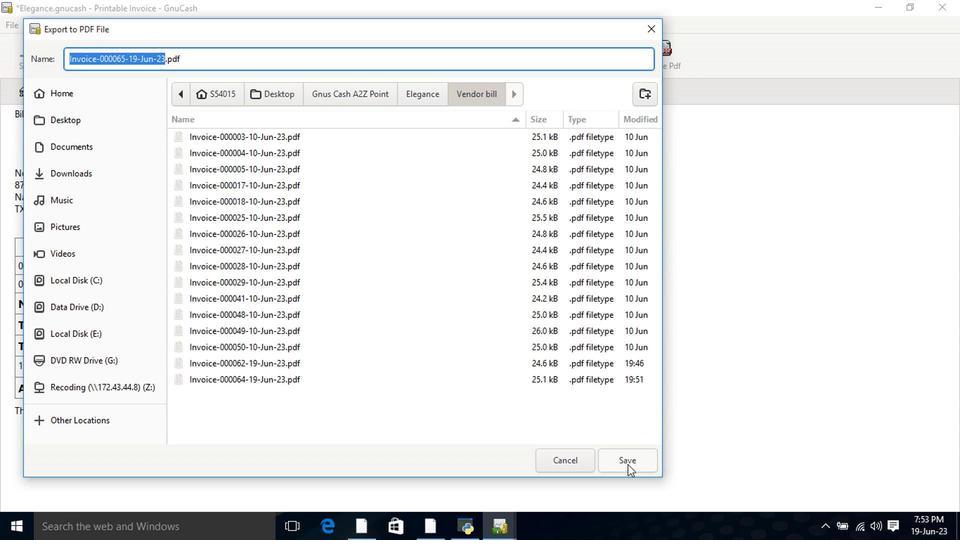
Action: Mouse moved to (656, 367)
Screenshot: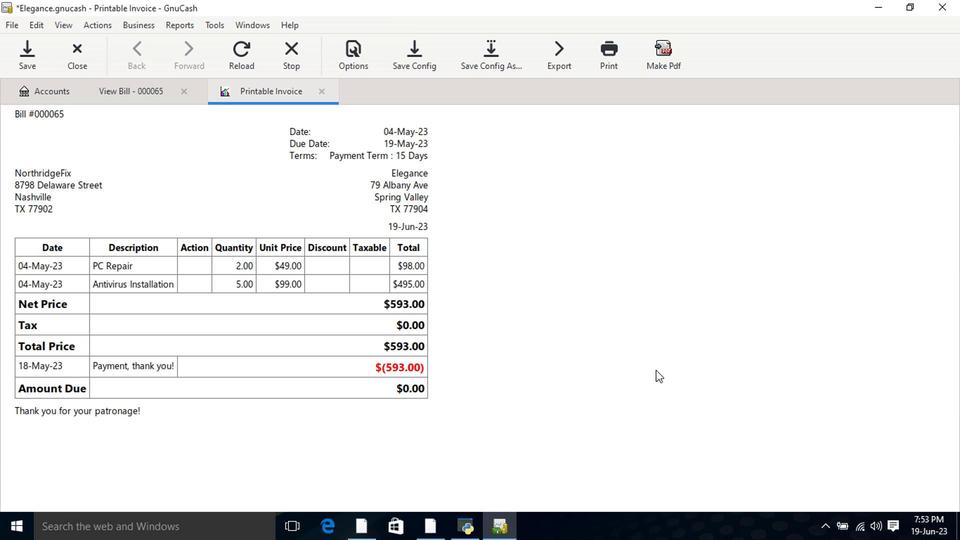 
